 Task: Create a task  Improve accessibility features of the app for users with disabilities , assign it to team member softage.6@softage.net in the project VantageTech and update the status of the task to  At Risk , set the priority of the task to Medium.
Action: Mouse moved to (56, 364)
Screenshot: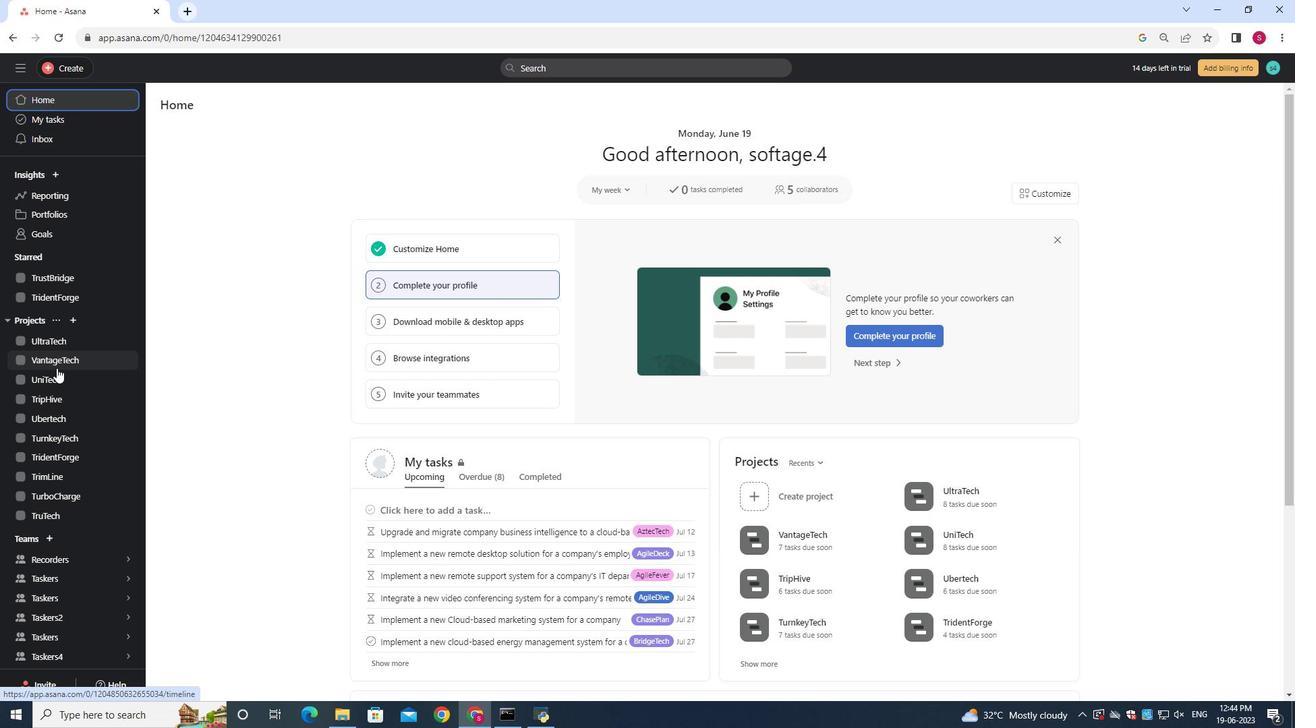 
Action: Mouse pressed left at (56, 364)
Screenshot: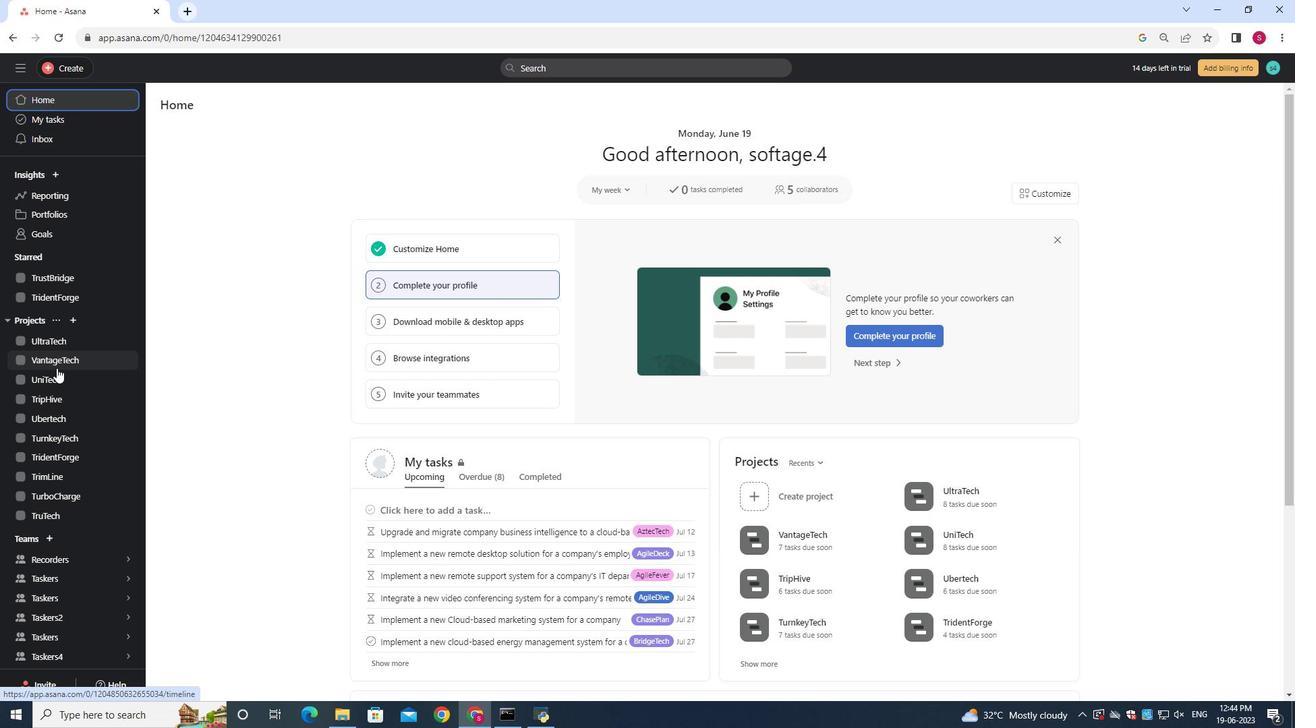 
Action: Mouse moved to (184, 158)
Screenshot: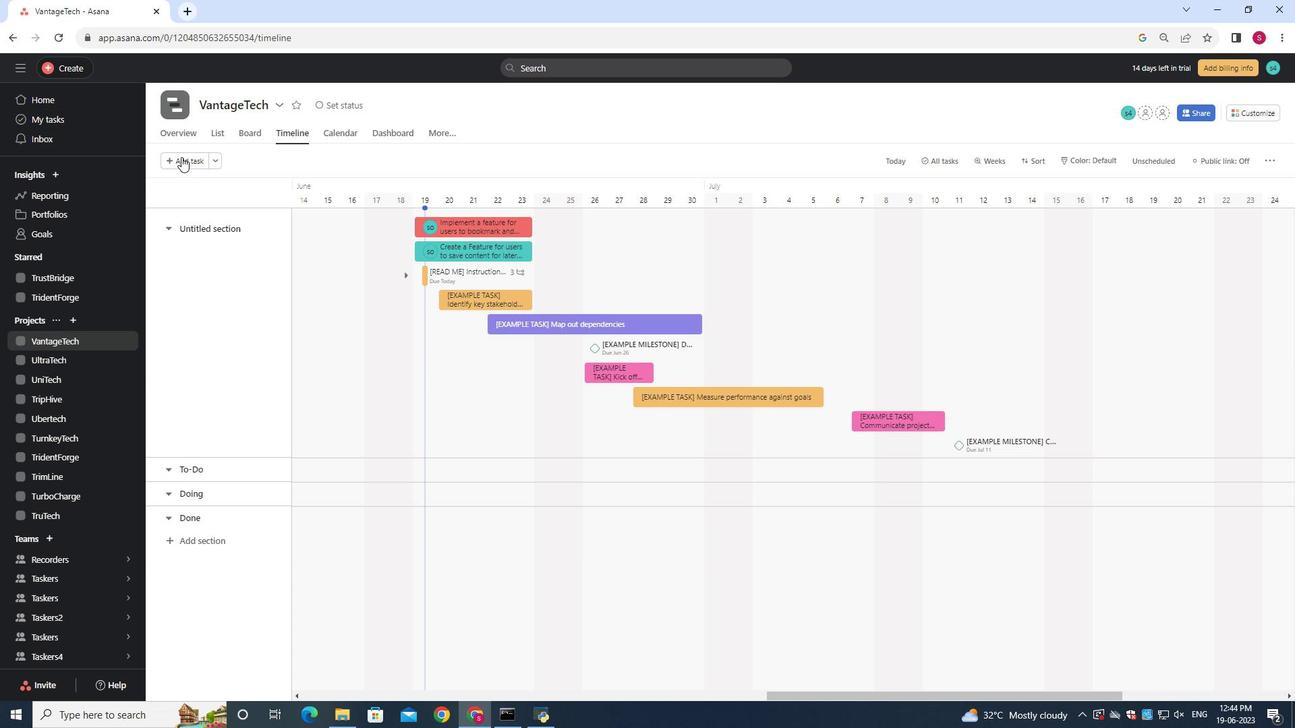 
Action: Mouse pressed left at (184, 158)
Screenshot: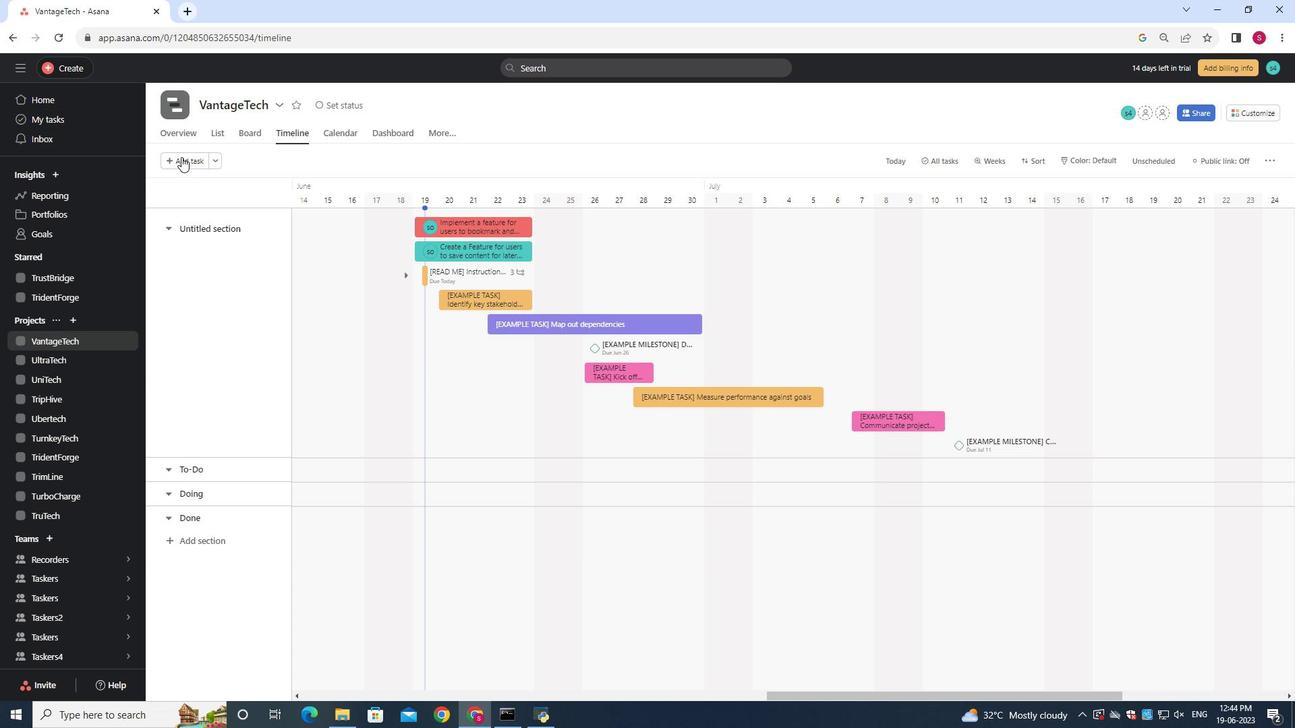 
Action: Mouse moved to (316, 191)
Screenshot: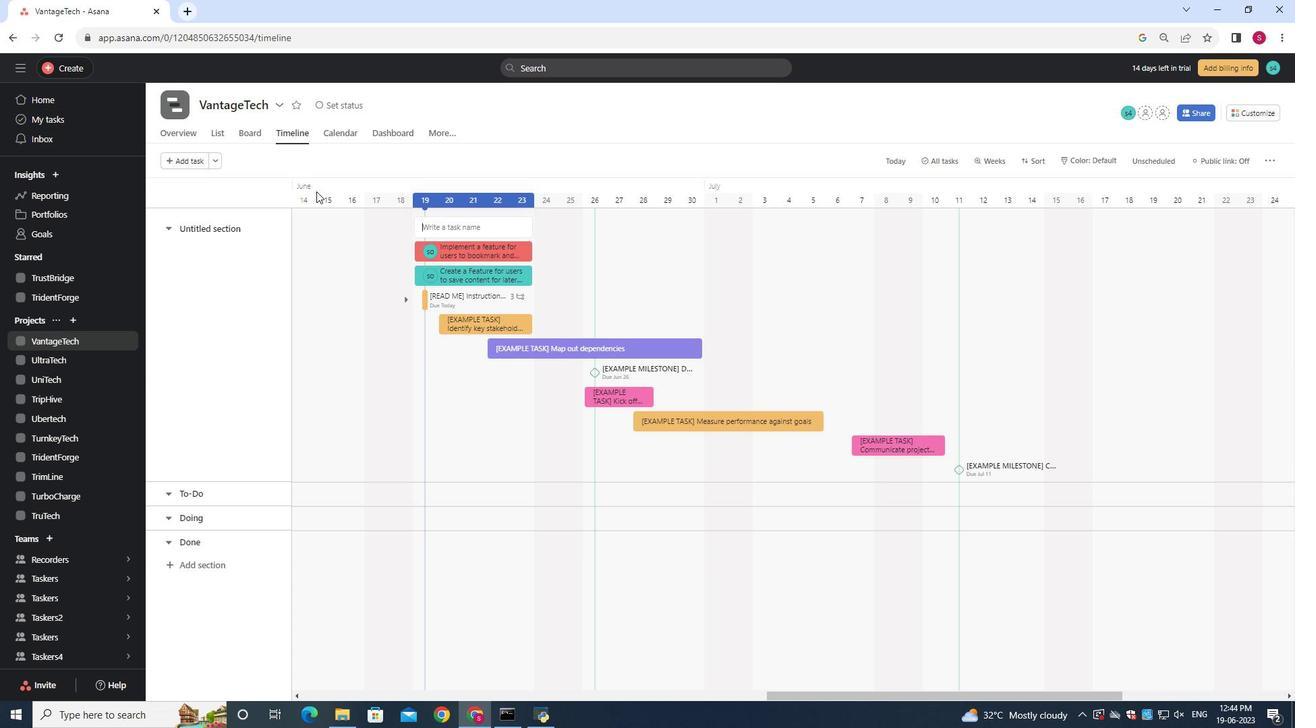 
Action: Key pressed <Key.shift>Improve<Key.space><Key.shift>accessibility<Key.space>features<Key.space>of<Key.space>the<Key.space>app<Key.space>user<Key.space><Key.backspace>s<Key.space>with<Key.space>disabilities
Screenshot: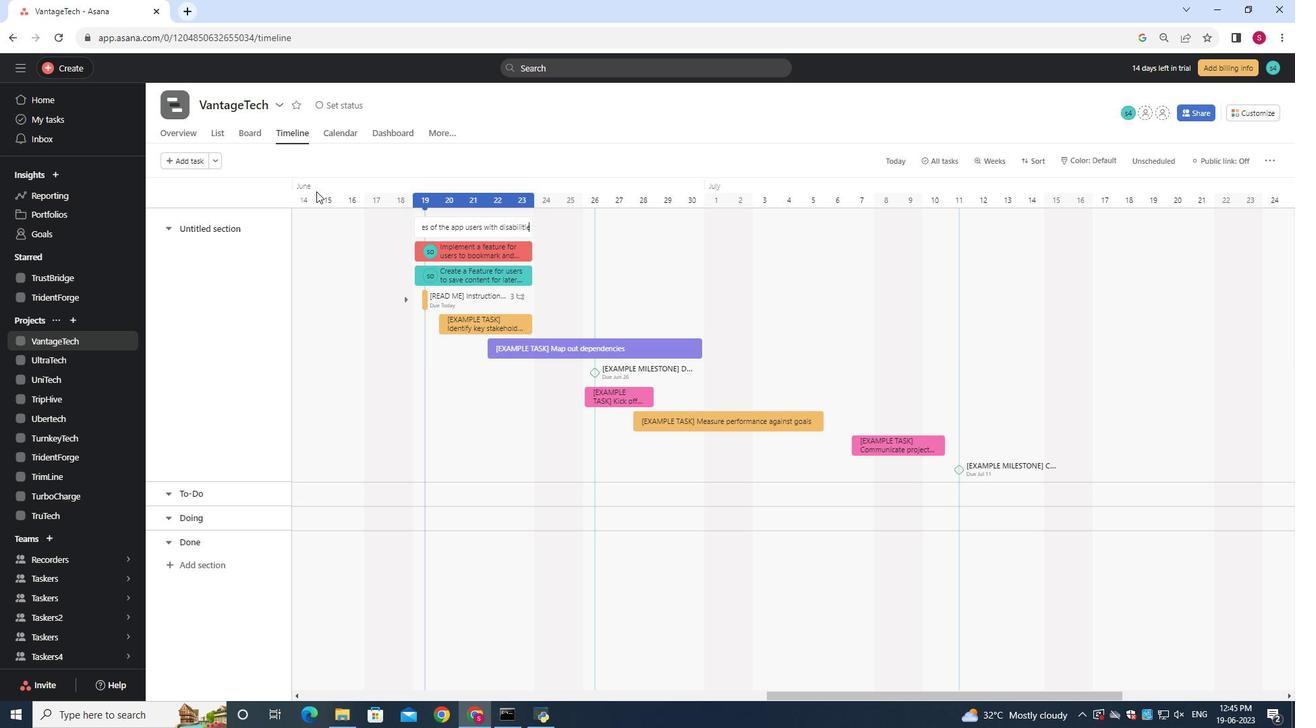 
Action: Mouse moved to (496, 222)
Screenshot: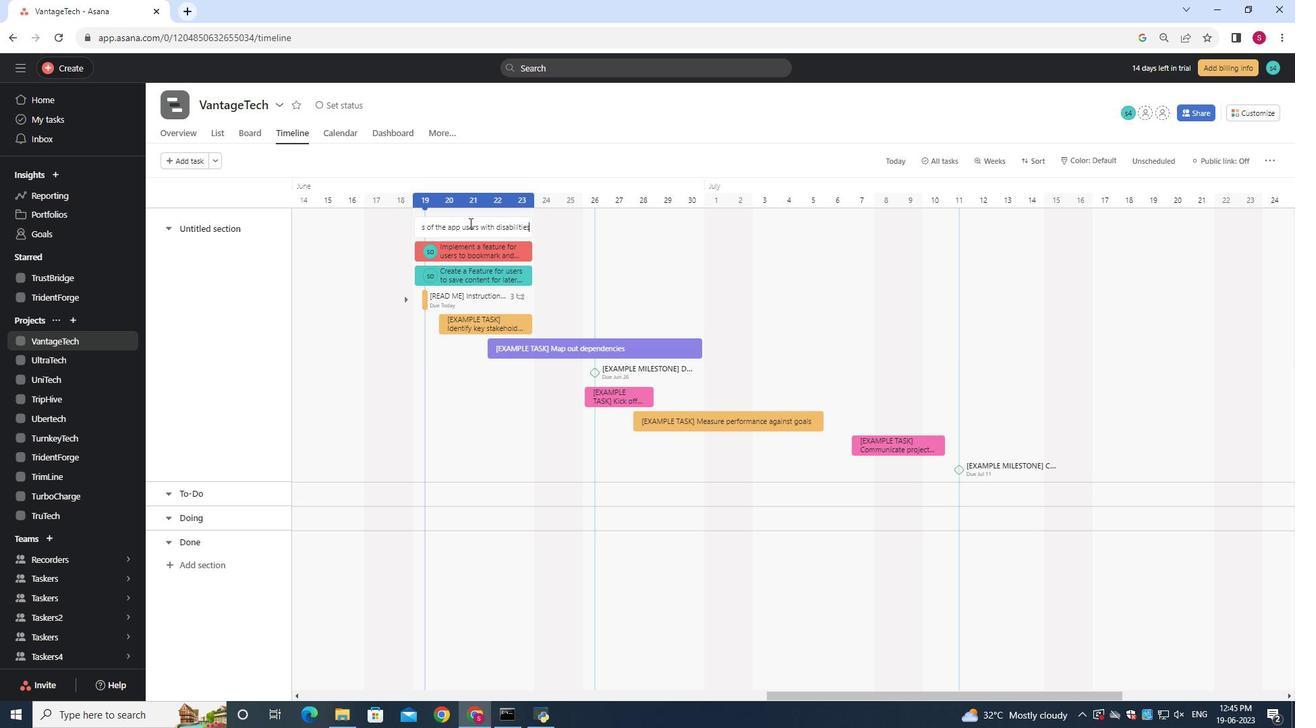 
Action: Mouse pressed left at (496, 222)
Screenshot: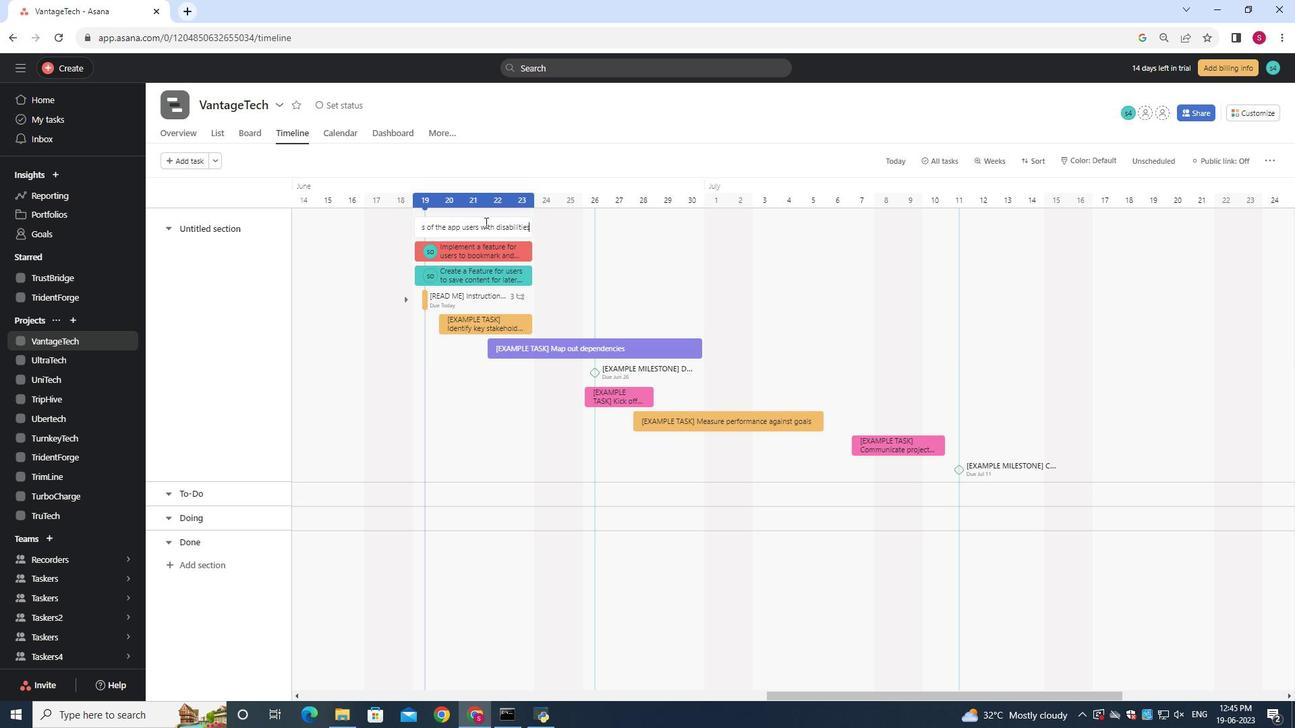 
Action: Mouse moved to (998, 244)
Screenshot: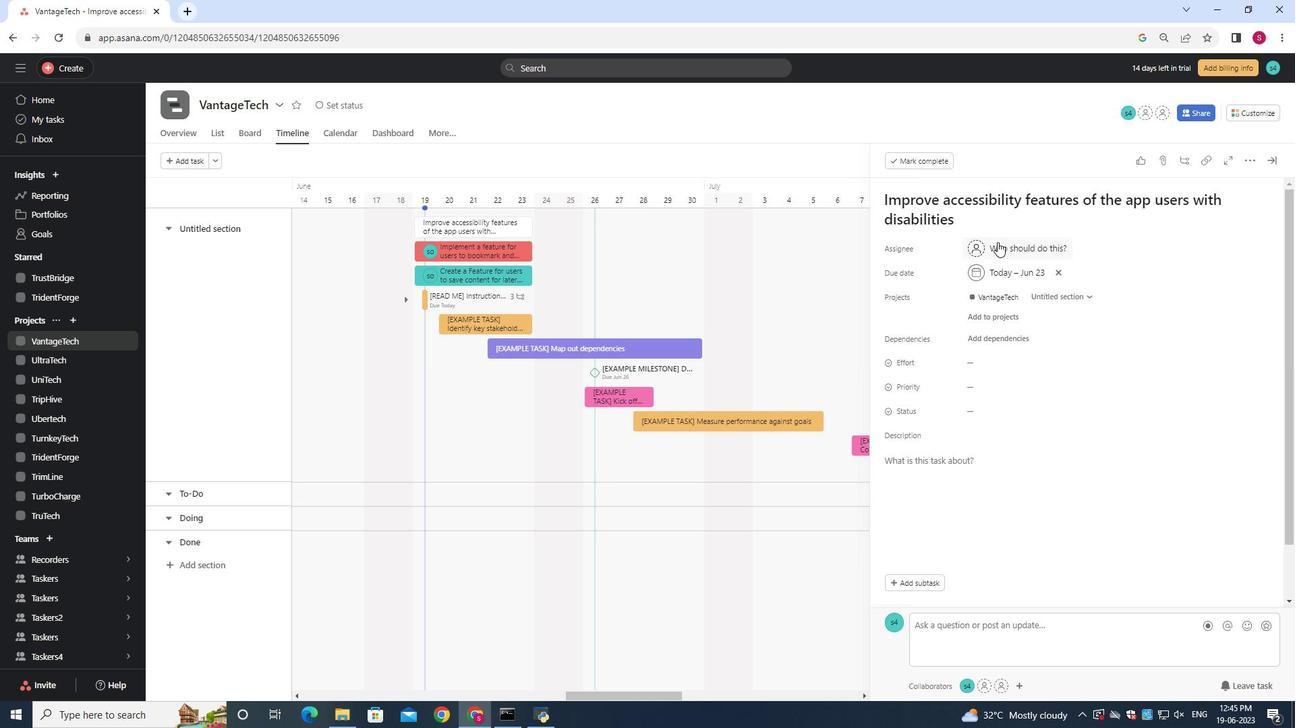 
Action: Mouse pressed left at (998, 243)
Screenshot: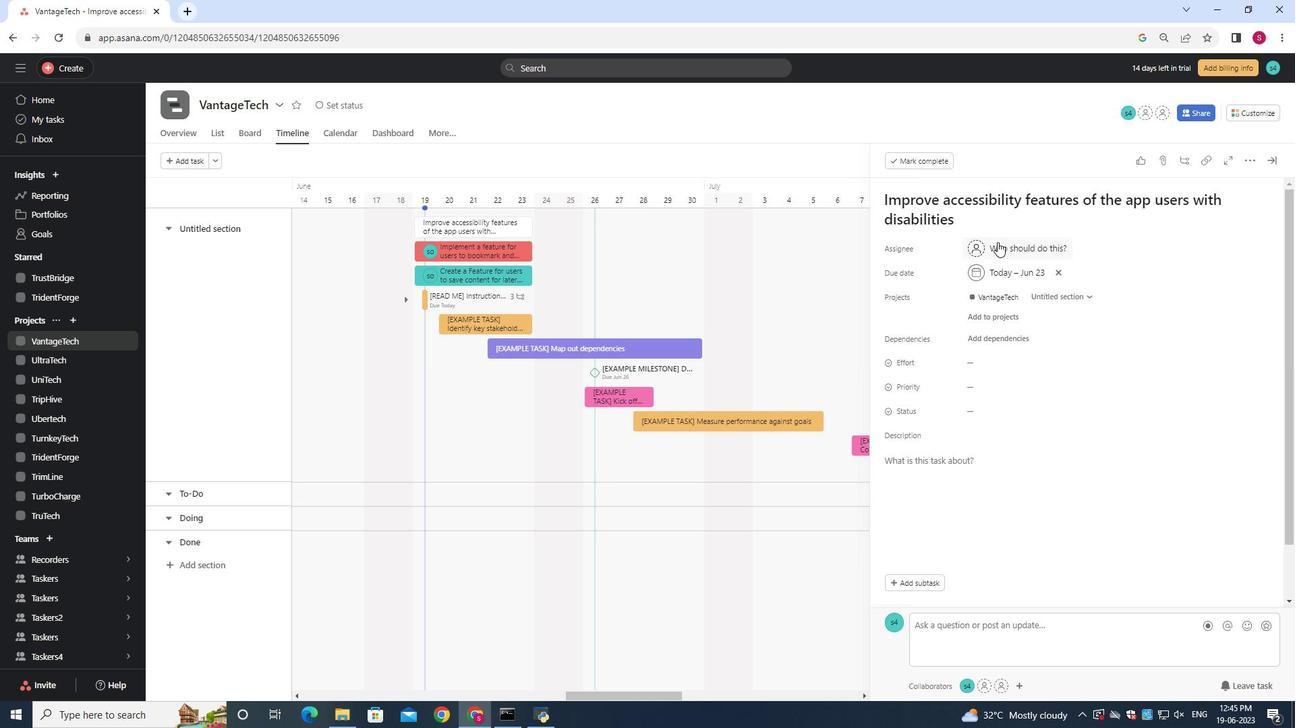 
Action: Mouse moved to (998, 244)
Screenshot: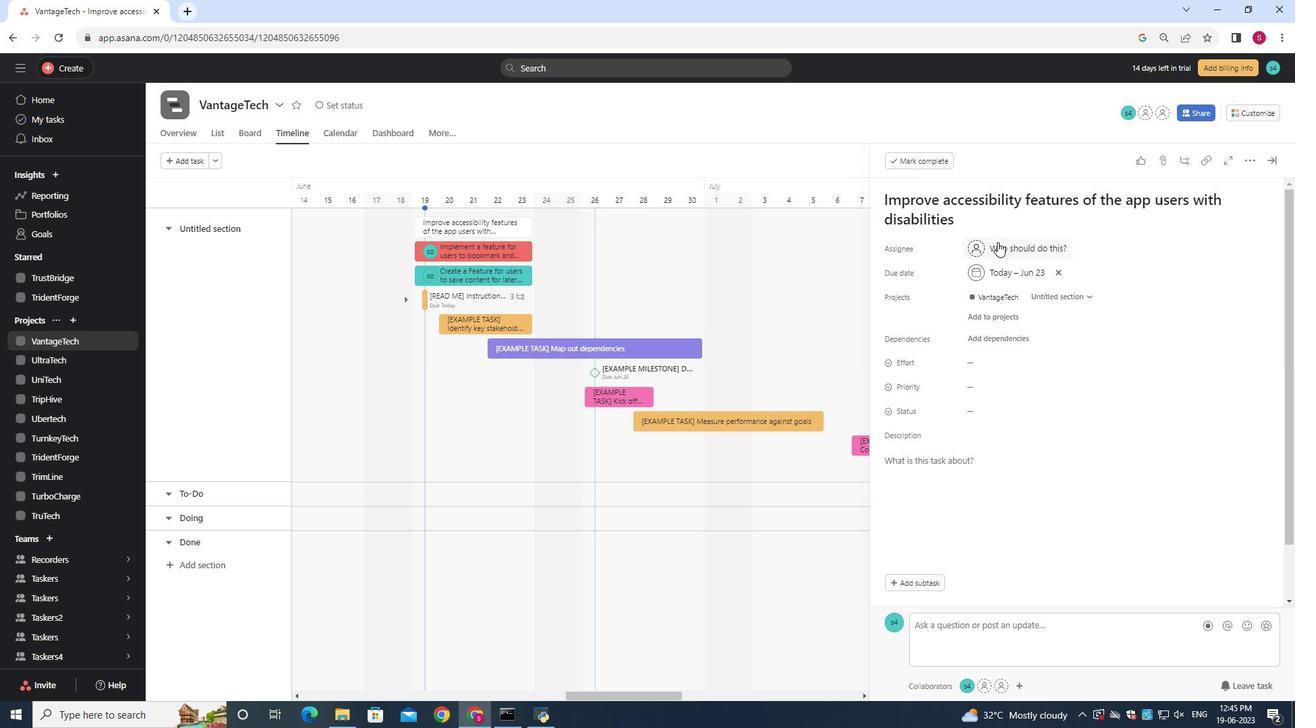 
Action: Key pressed softage.6<Key.shift>@softage.net
Screenshot: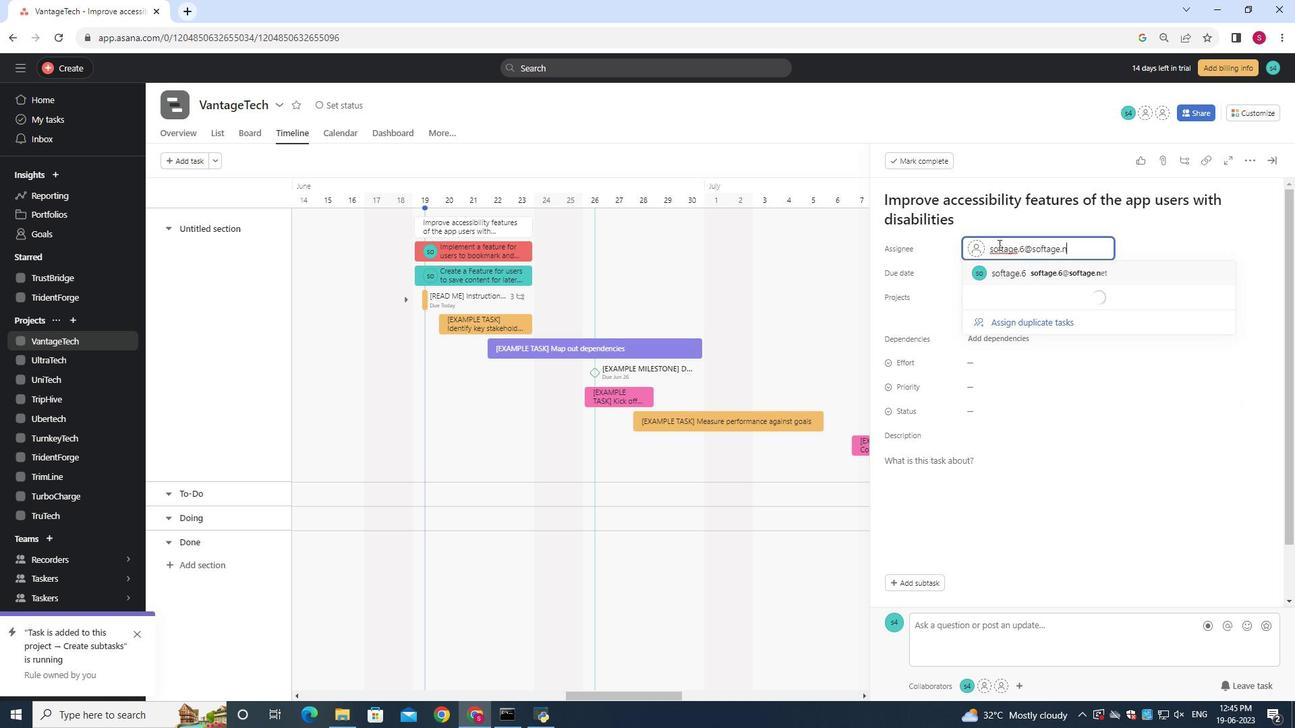 
Action: Mouse moved to (1044, 263)
Screenshot: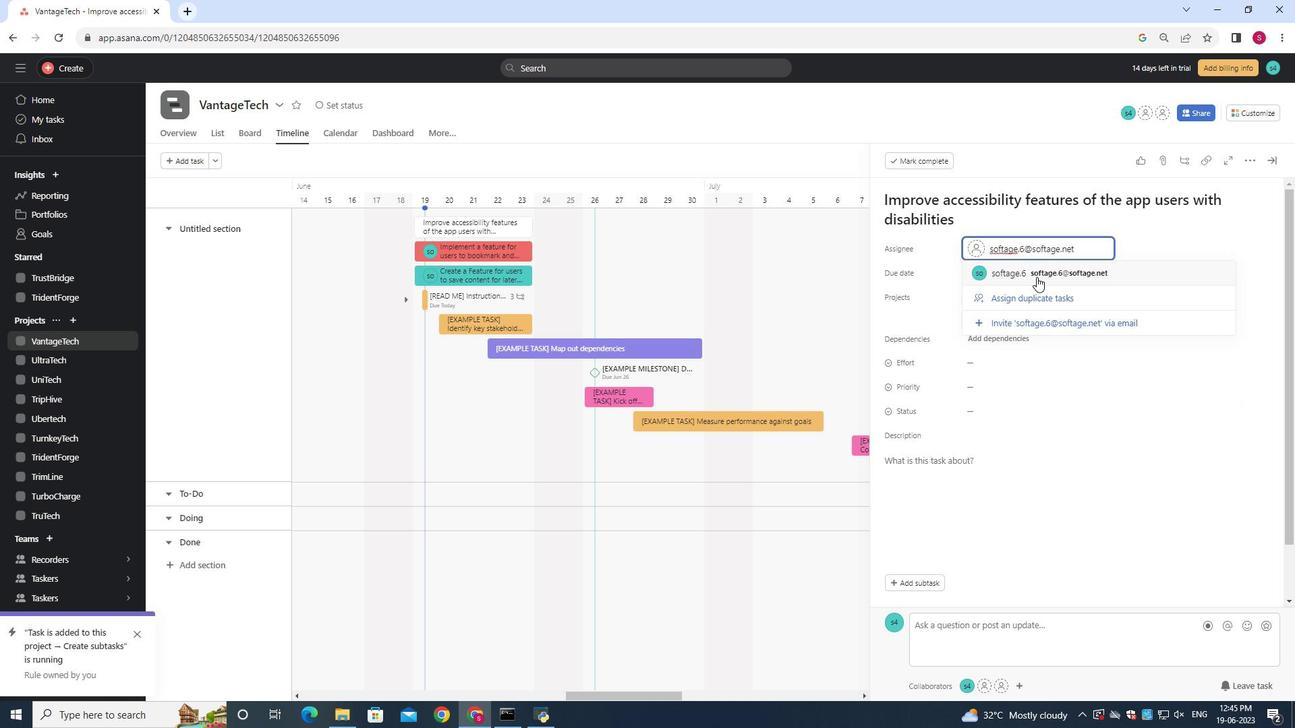 
Action: Mouse pressed left at (1044, 263)
Screenshot: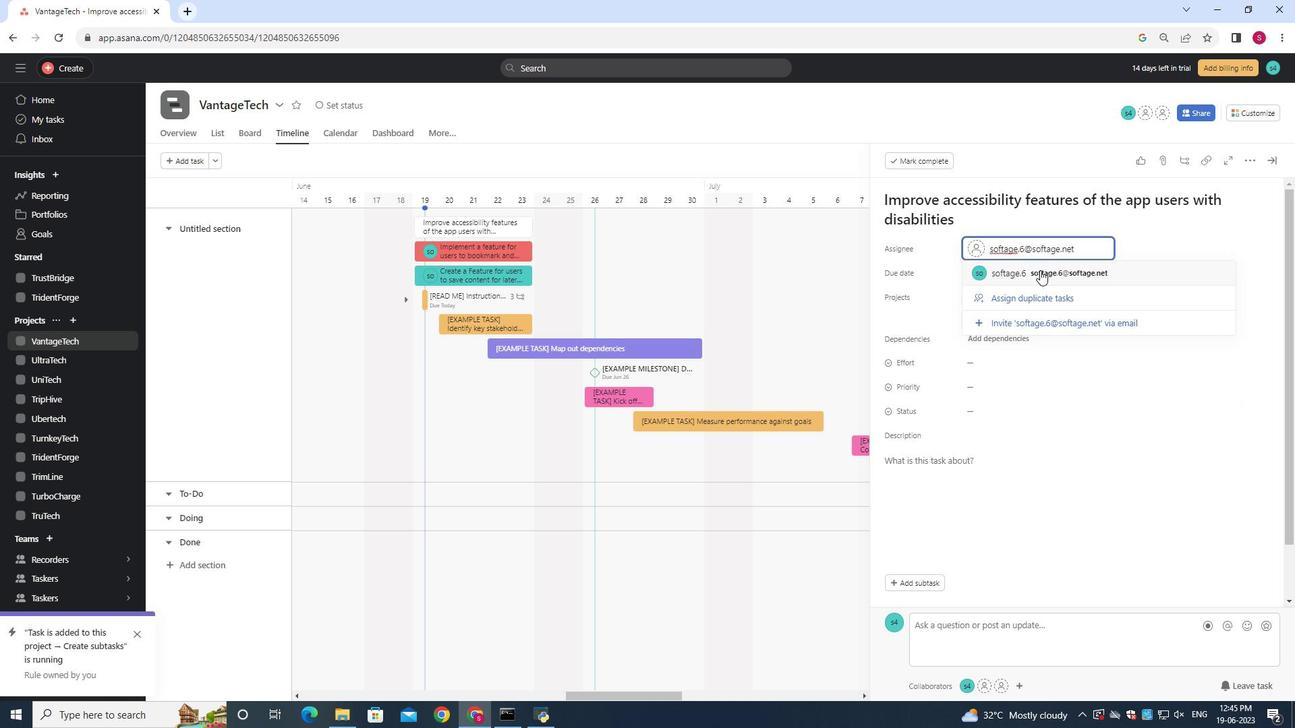 
Action: Mouse moved to (978, 414)
Screenshot: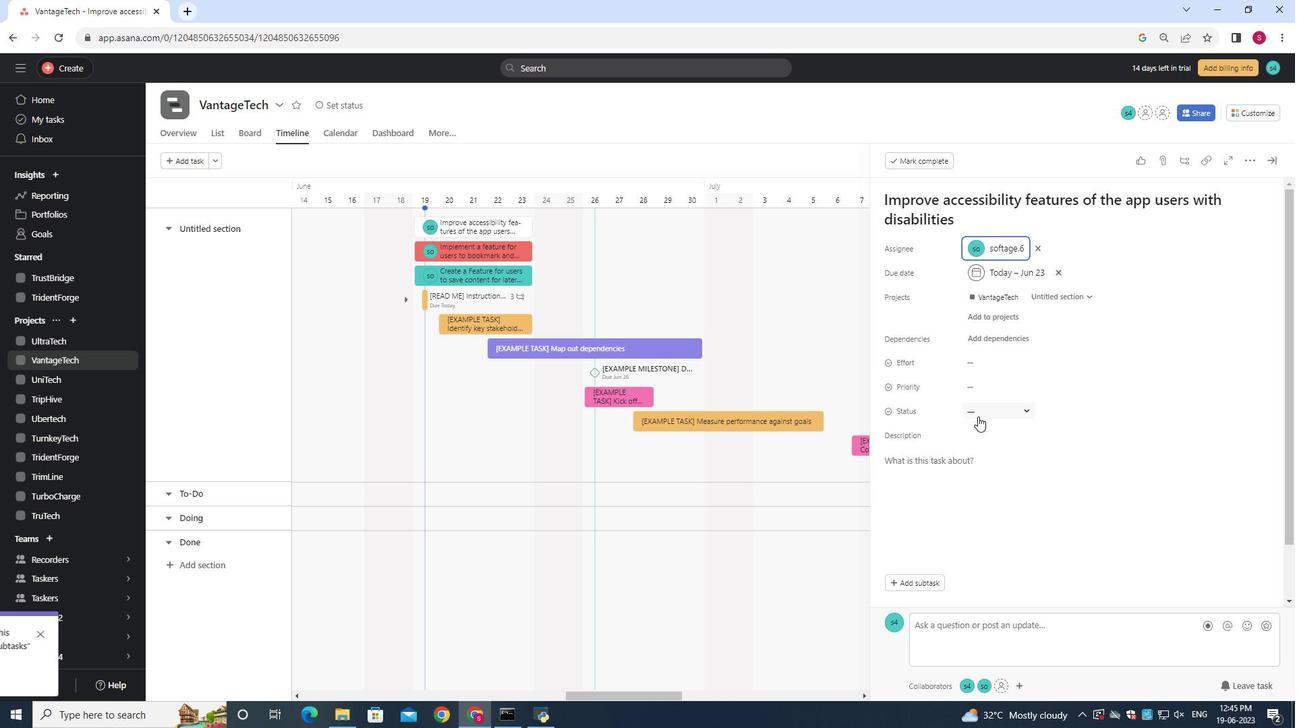 
Action: Mouse pressed left at (978, 414)
Screenshot: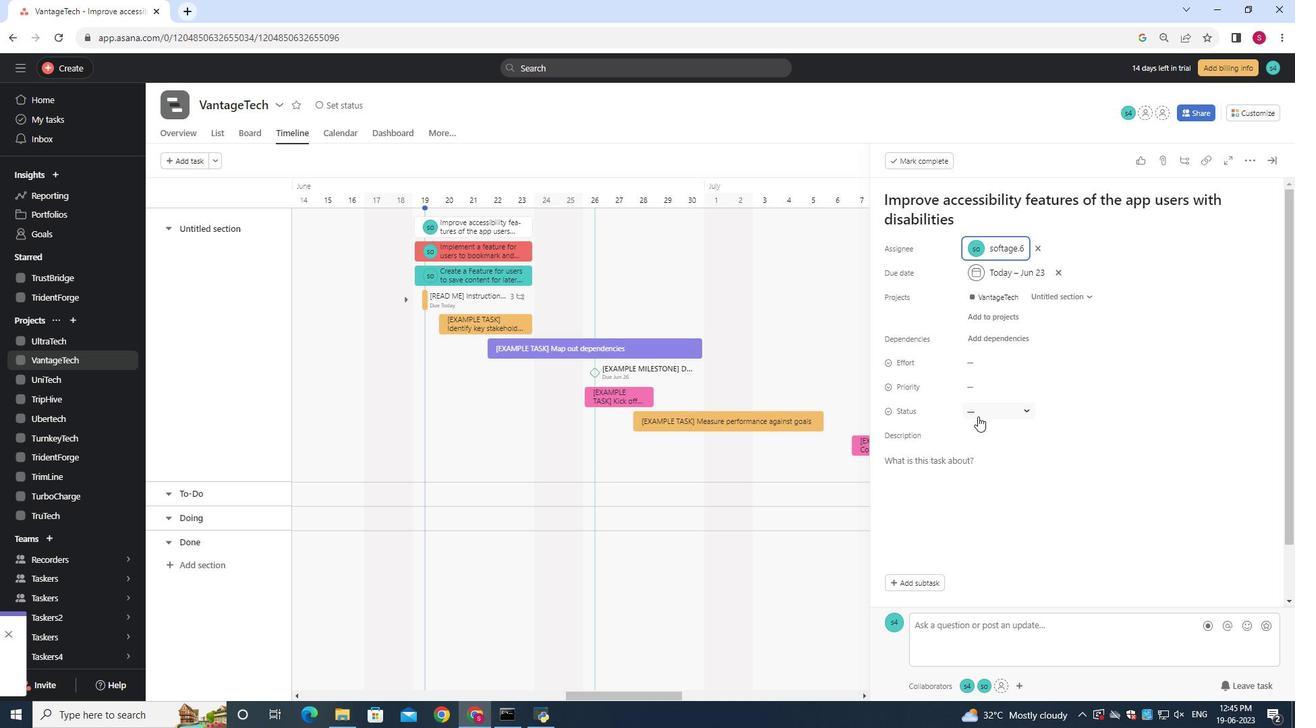 
Action: Mouse moved to (1017, 477)
Screenshot: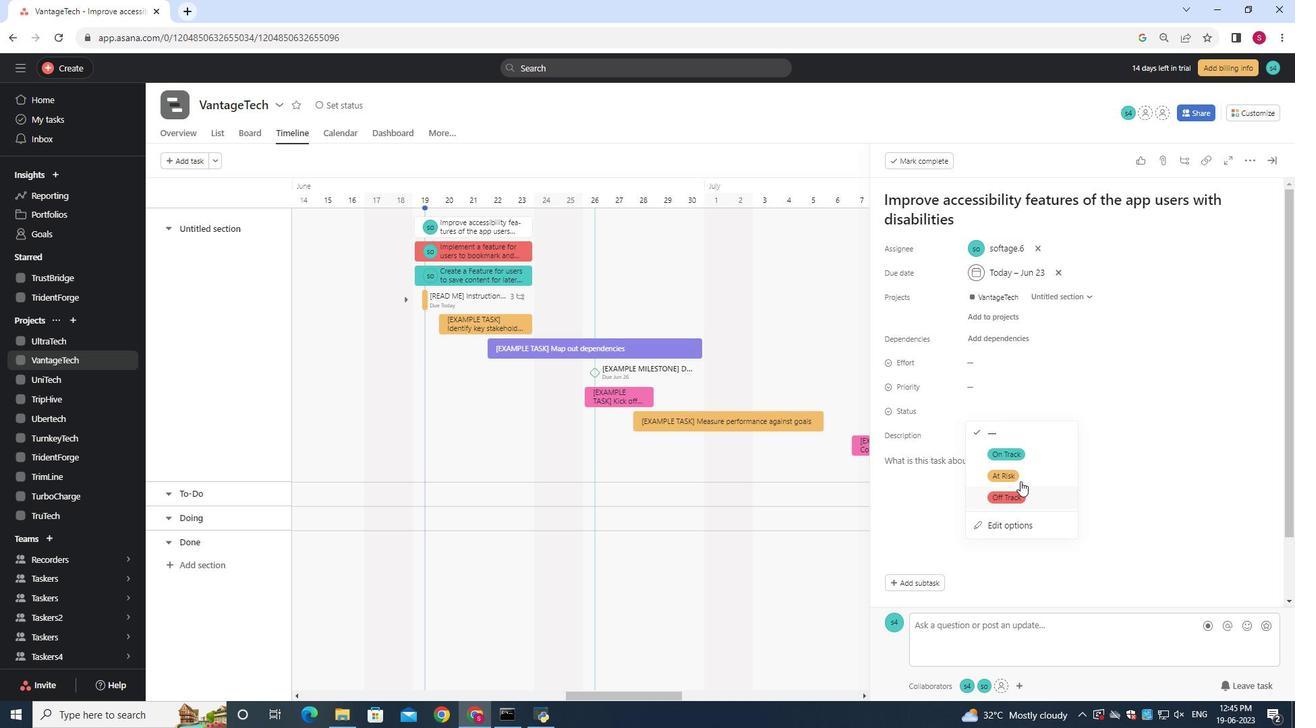 
Action: Mouse pressed left at (1017, 477)
Screenshot: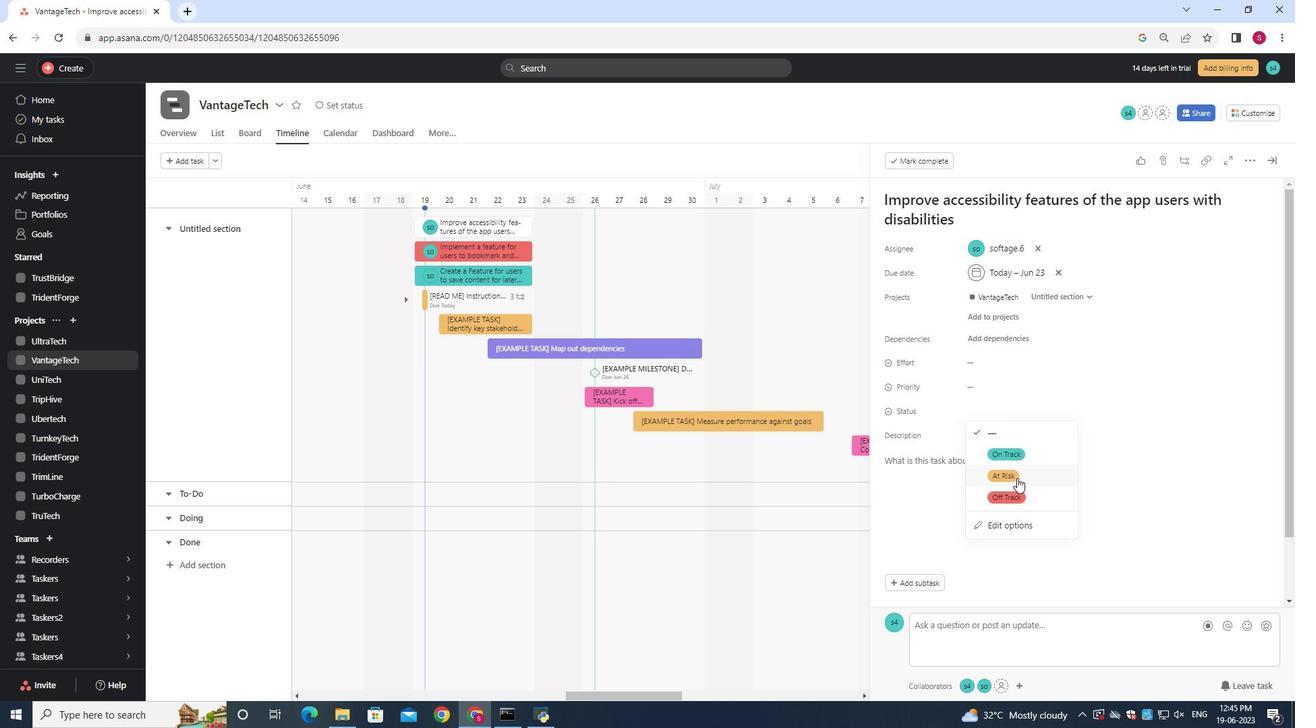 
Action: Mouse moved to (973, 385)
Screenshot: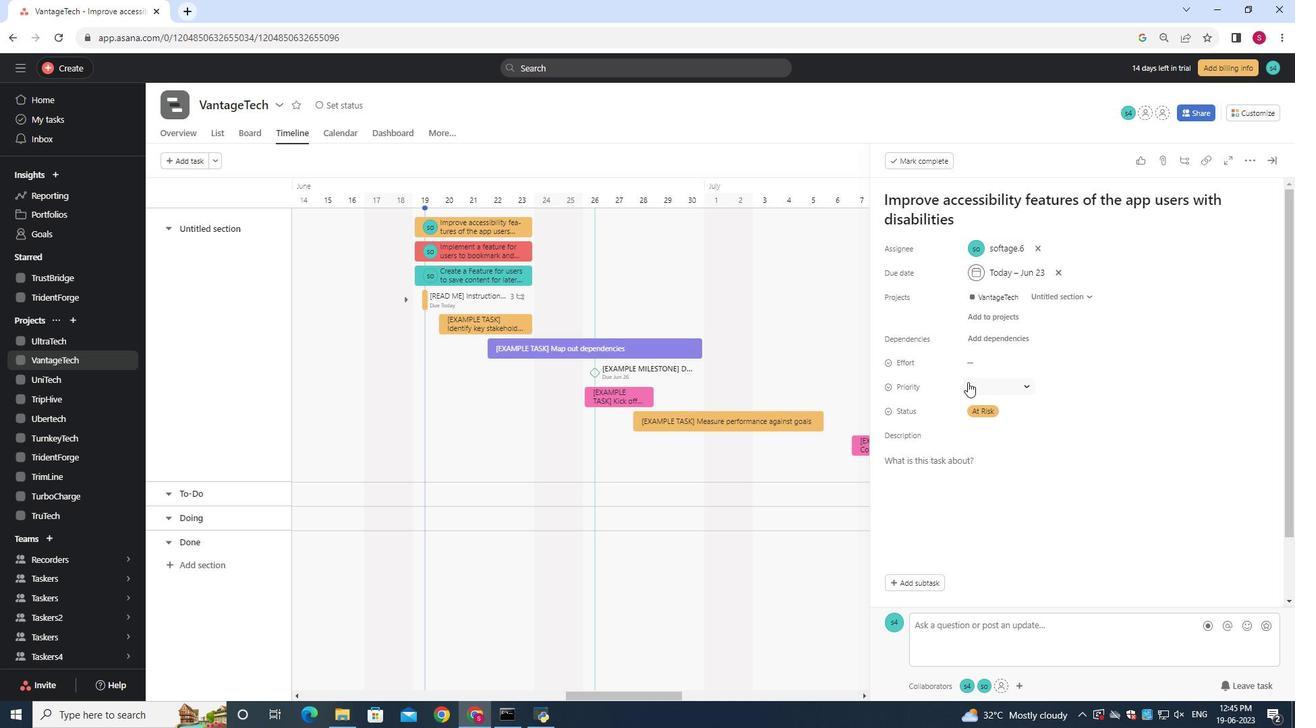 
Action: Mouse pressed left at (973, 385)
Screenshot: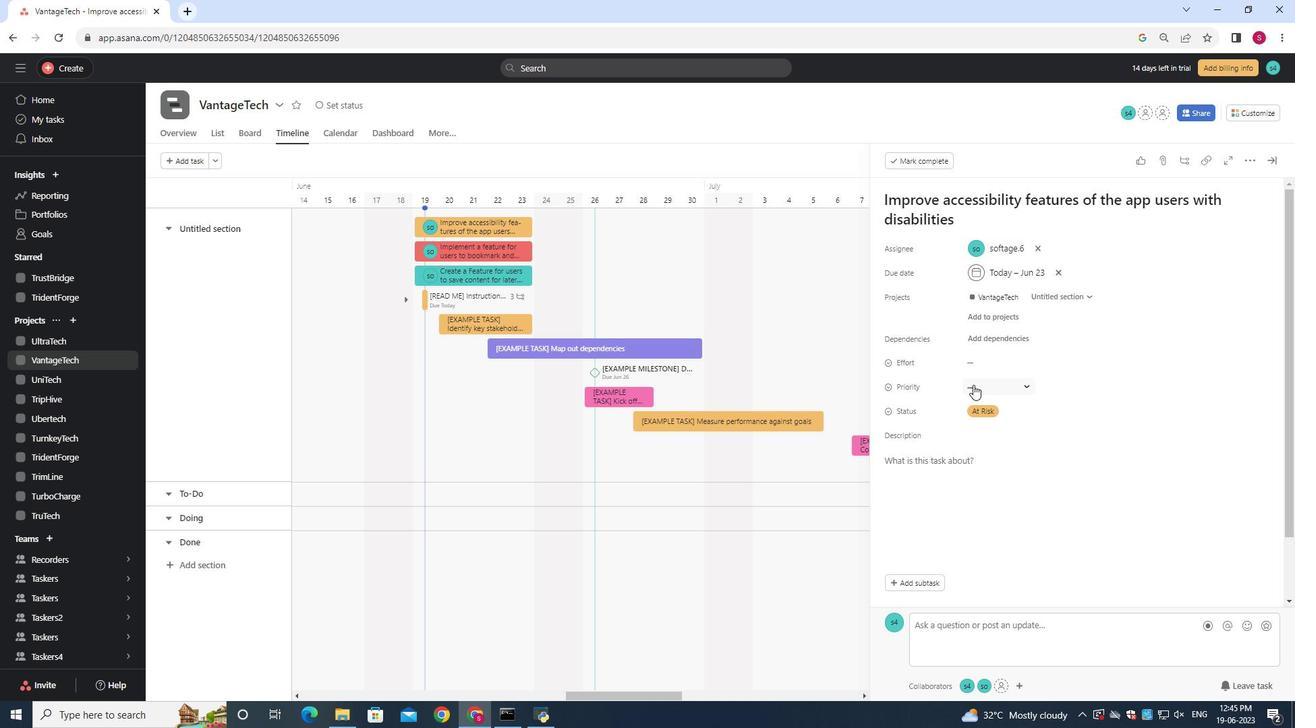
Action: Mouse moved to (1011, 446)
Screenshot: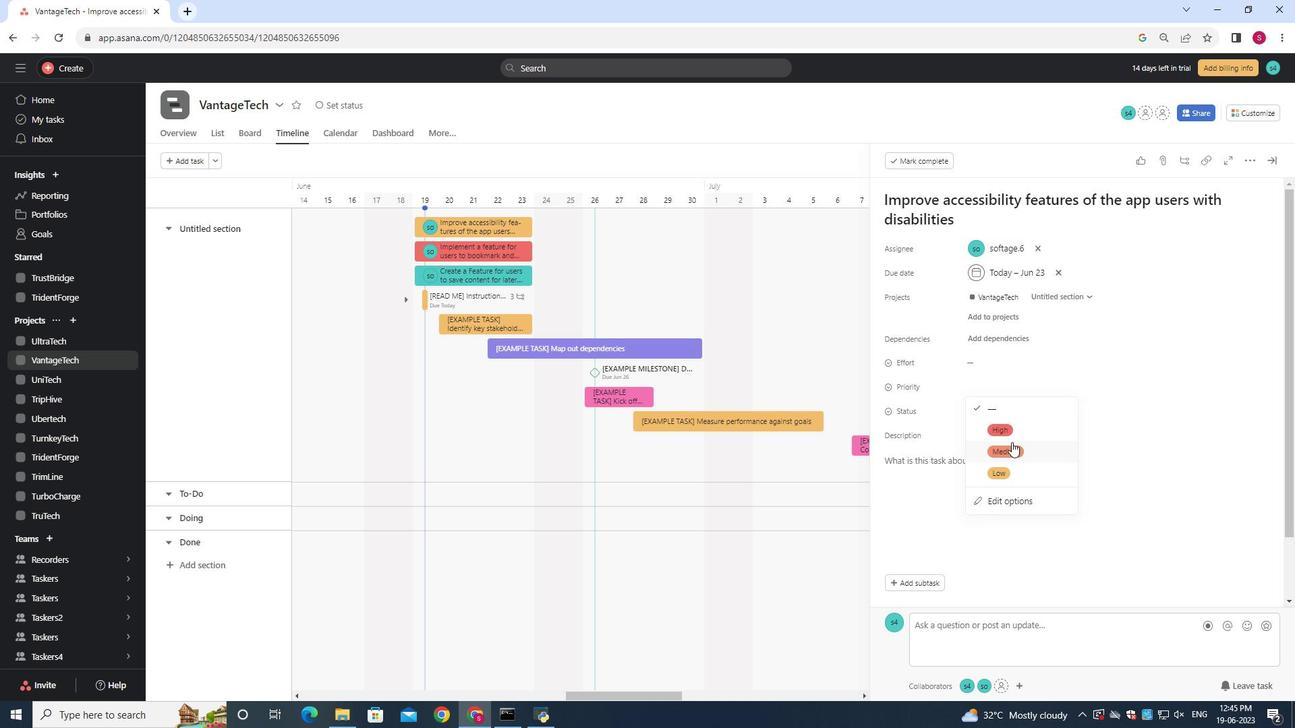 
Action: Mouse pressed left at (1011, 446)
Screenshot: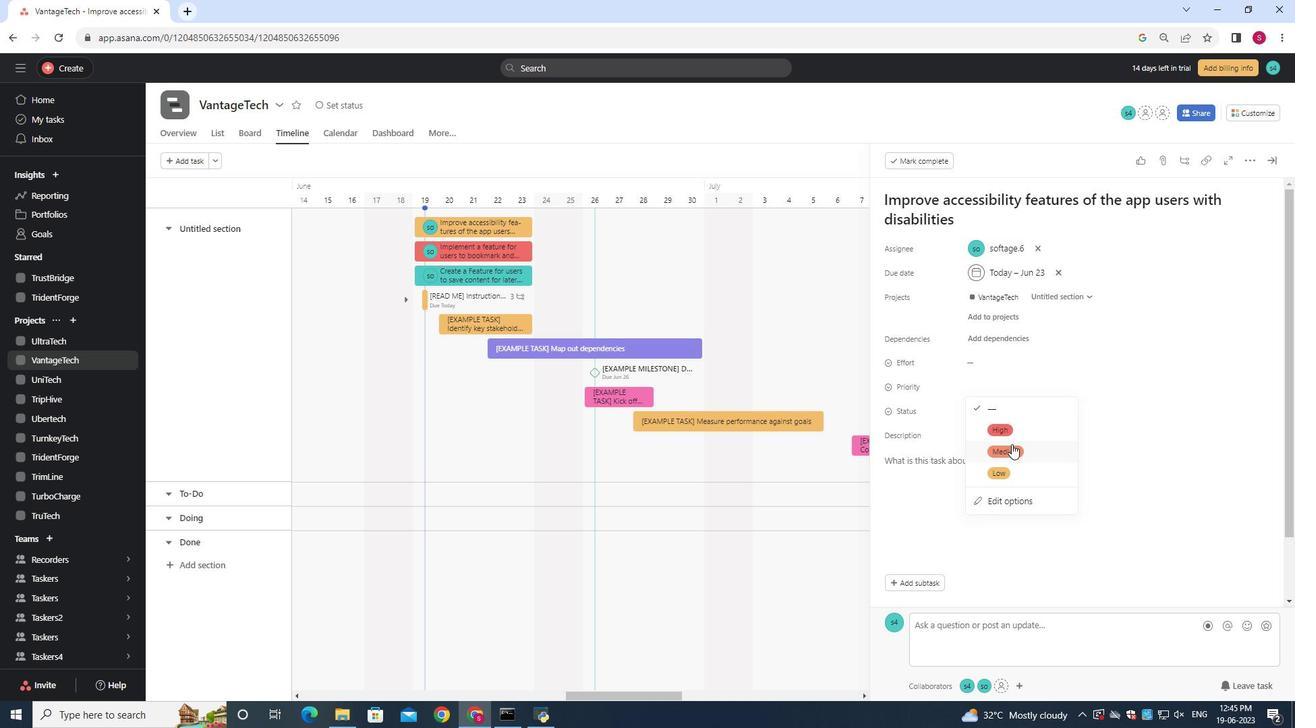 
Action: Mouse moved to (986, 379)
Screenshot: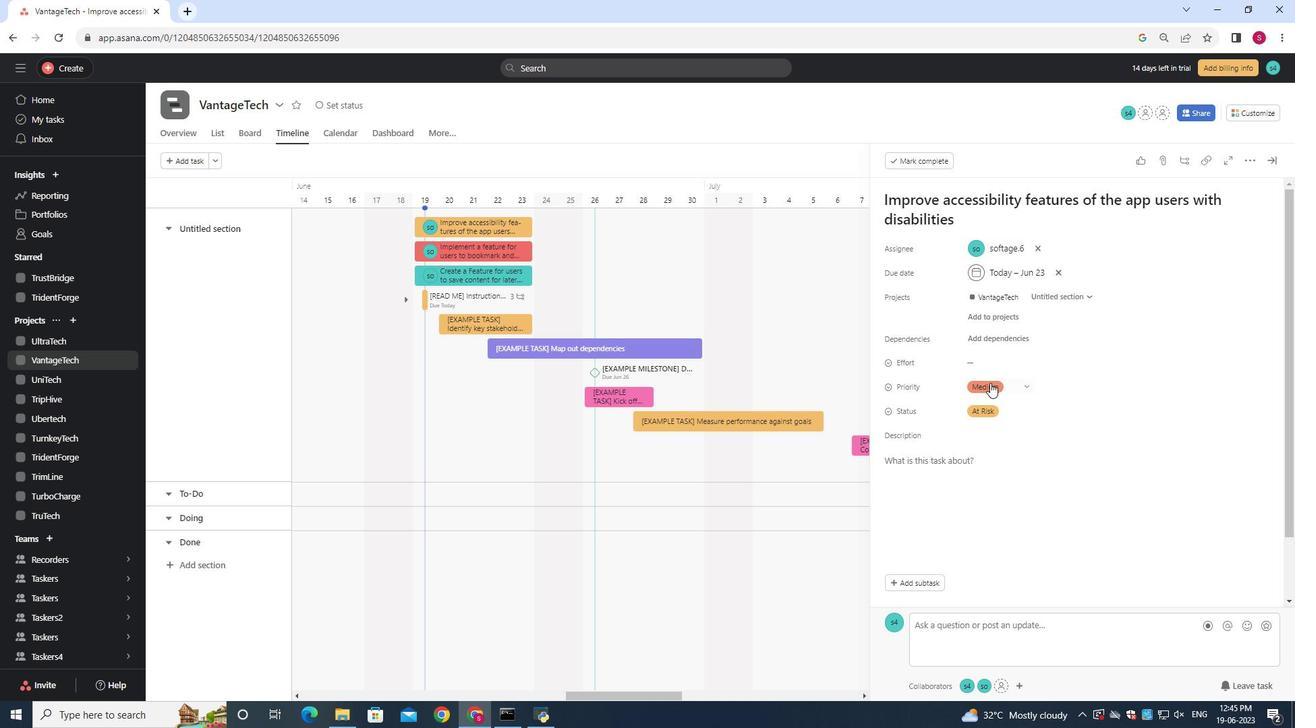 
